 Task: Install  the REST Client extension in Visual Studio Code for testing API
Action: Mouse moved to (13, 138)
Screenshot: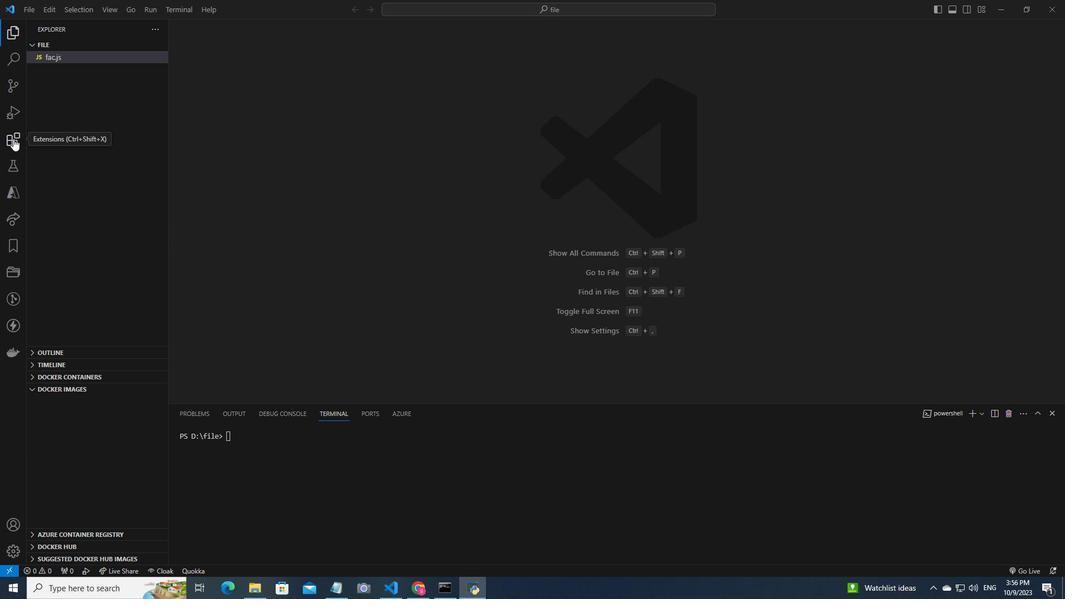
Action: Mouse pressed left at (13, 138)
Screenshot: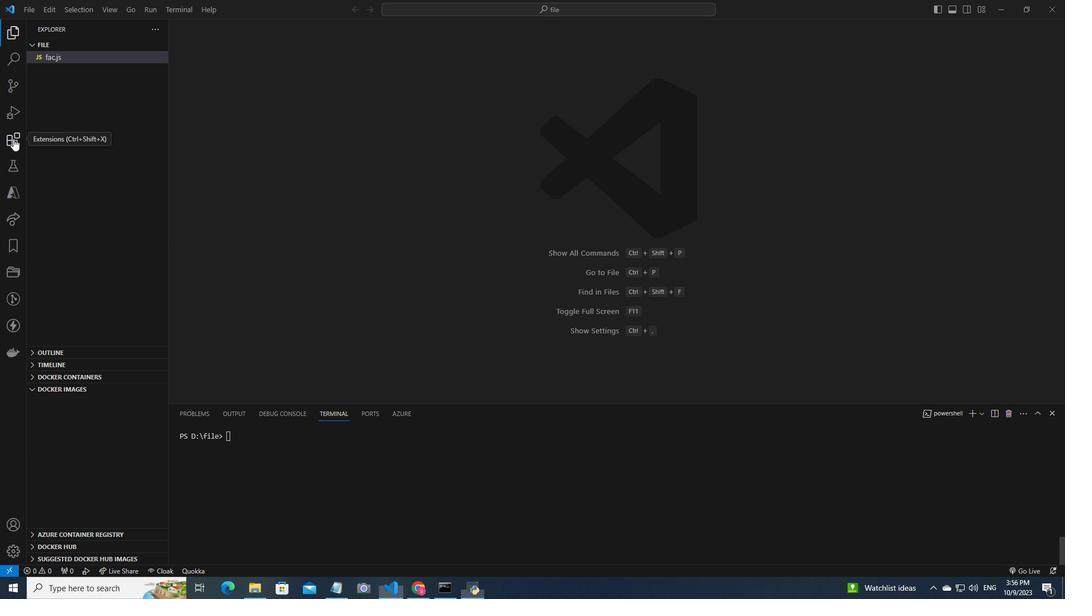 
Action: Mouse moved to (97, 49)
Screenshot: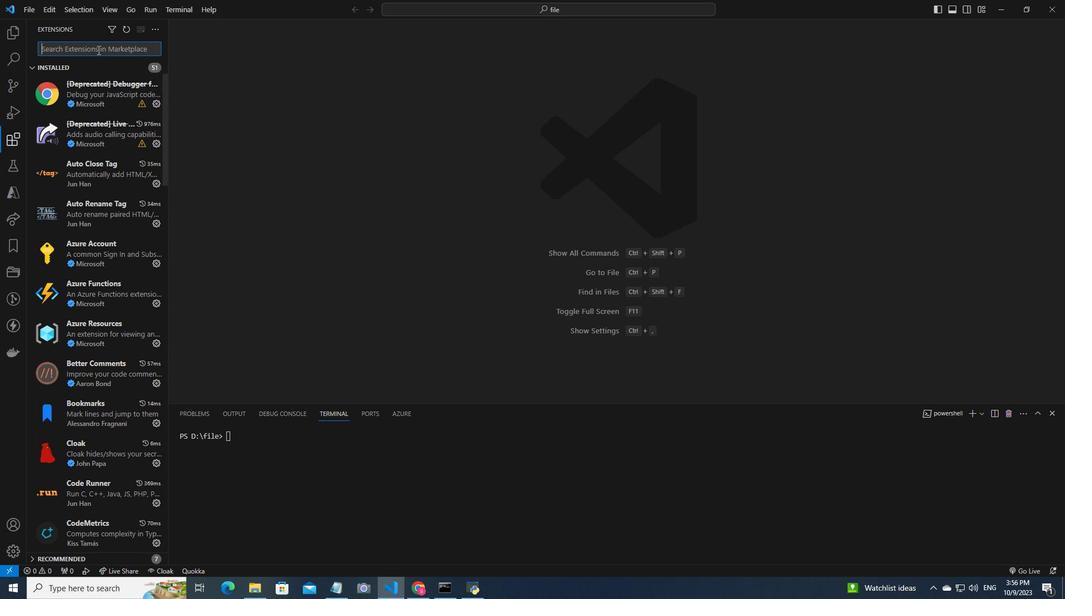 
Action: Mouse pressed left at (97, 49)
Screenshot: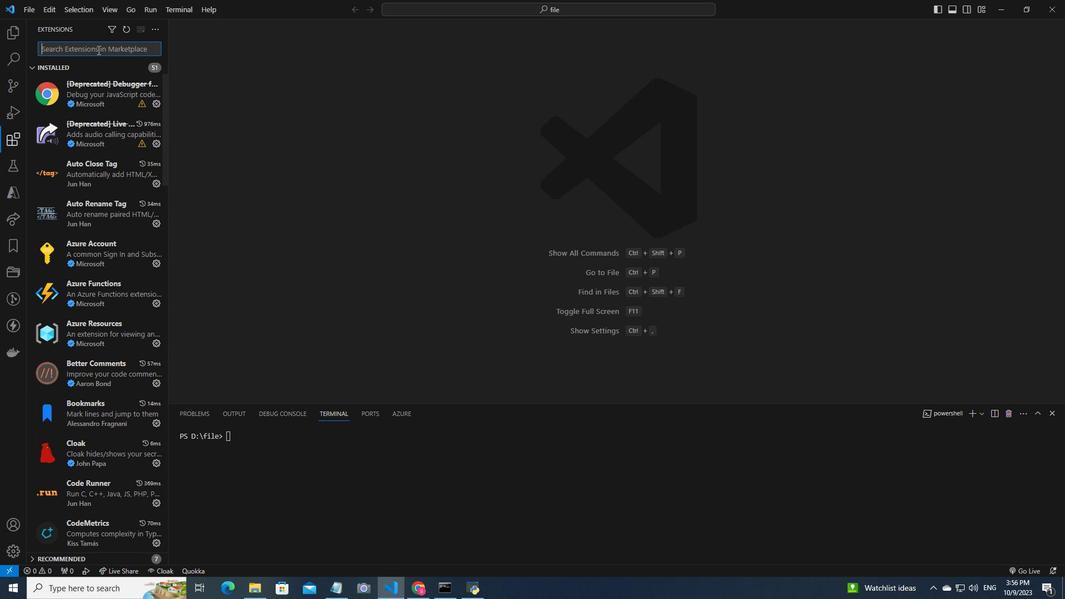 
Action: Key pressed r<Key.shift><Key.backspace><Key.shift>REST<Key.space><Key.shift><Key.shift><Key.shift><Key.shift><Key.shift><Key.shift><Key.shift><Key.shift><Key.shift><Key.shift><Key.shift><Key.shift><Key.shift><Key.shift><Key.shift><Key.shift><Key.shift><Key.shift><Key.shift><Key.shift><Key.shift><Key.shift><Key.shift><Key.shift><Key.shift><Key.shift><Key.shift><Key.shift><Key.shift><Key.shift><Key.shift><Key.shift><Key.shift><Key.shift><Key.shift><Key.shift><Key.shift><Key.shift><Key.shift><Key.shift><Key.shift><Key.shift><Key.shift><Key.shift><Key.shift>Client
Screenshot: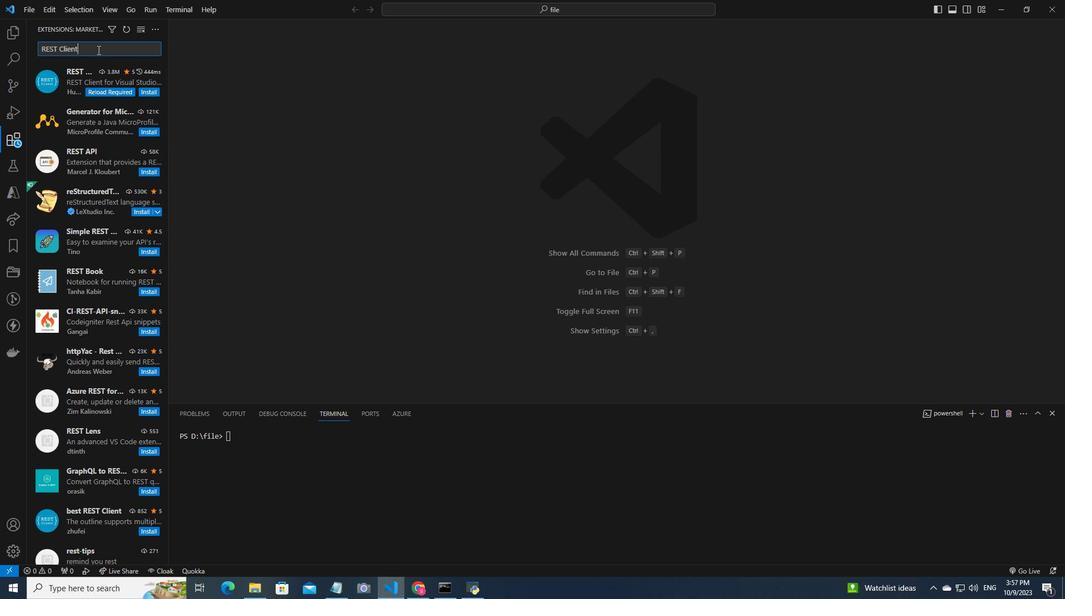 
Action: Mouse moved to (82, 83)
Screenshot: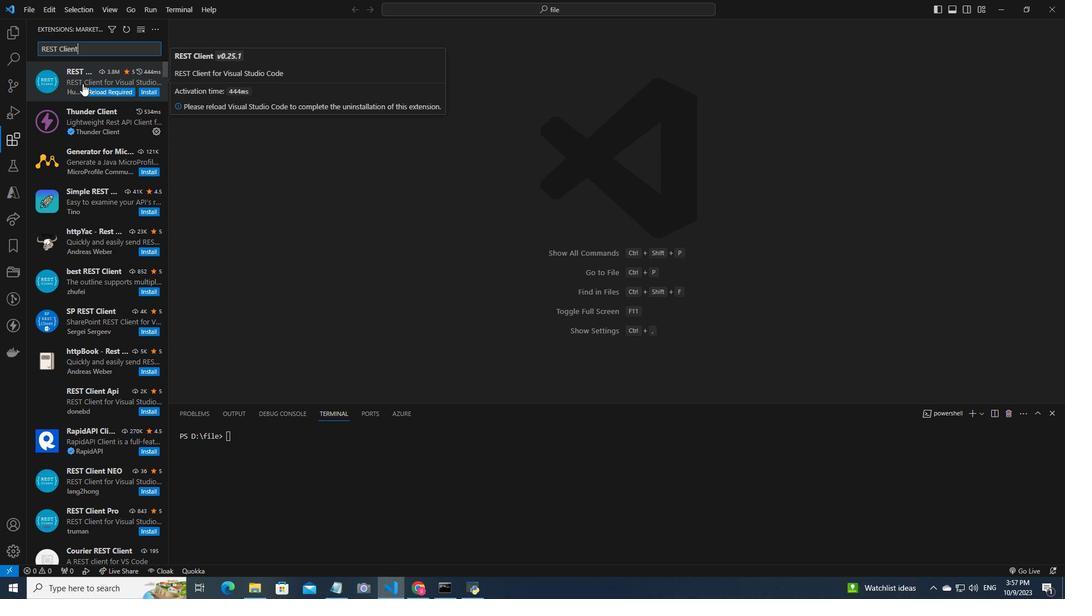 
Action: Mouse pressed left at (82, 83)
Screenshot: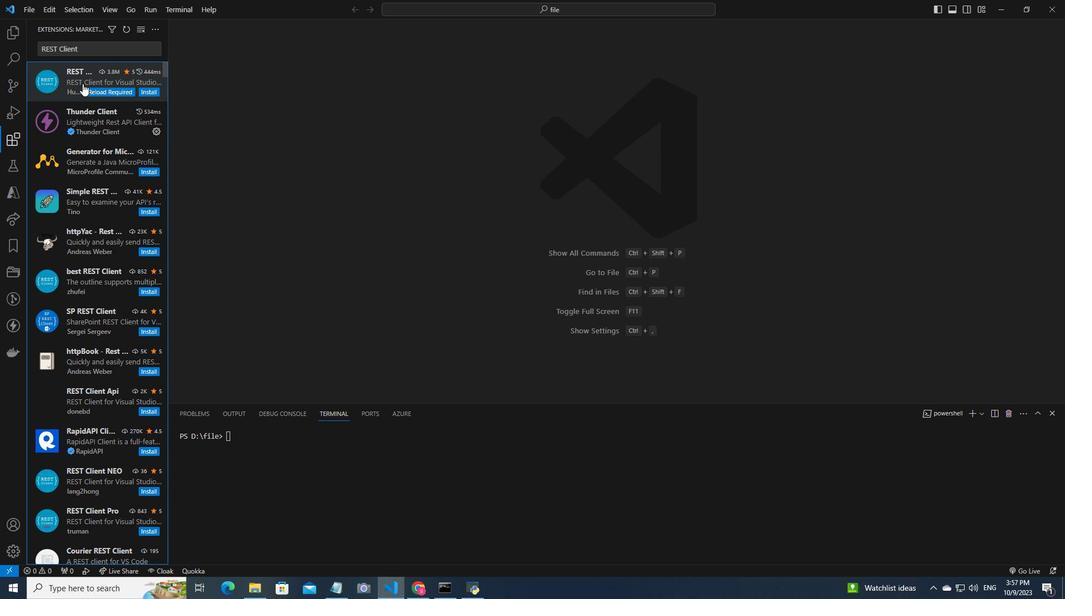 
Action: Mouse moved to (419, 112)
Screenshot: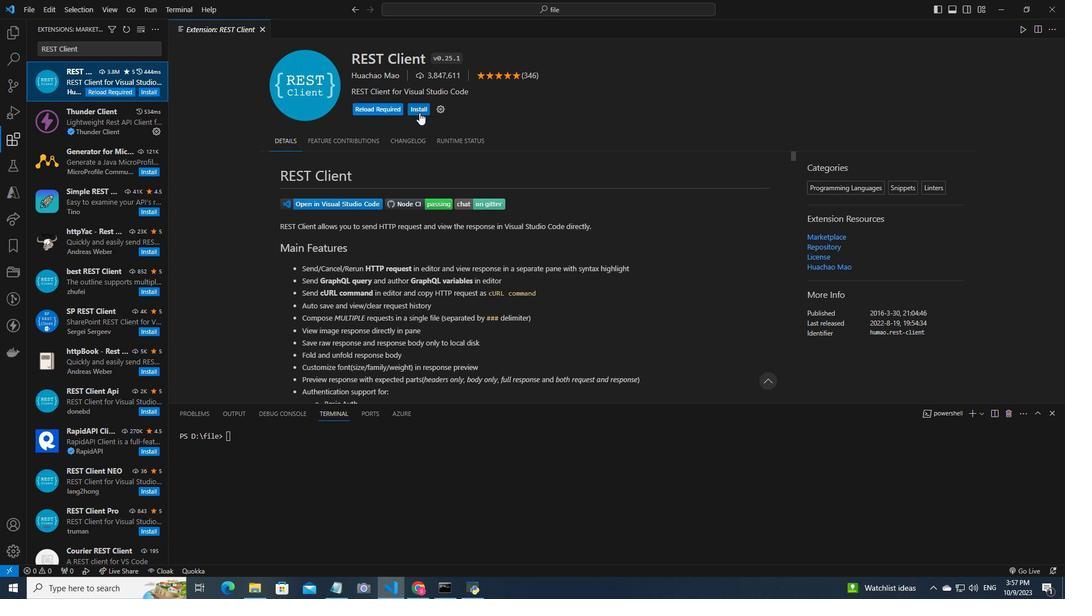 
Action: Mouse pressed left at (419, 112)
Screenshot: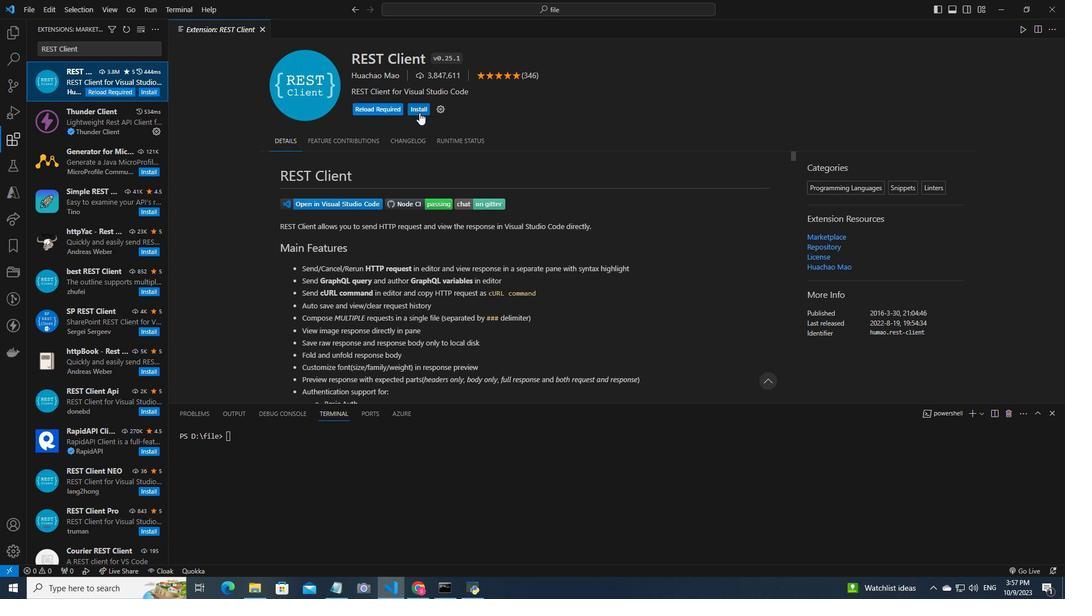 
Action: Mouse moved to (125, 30)
Screenshot: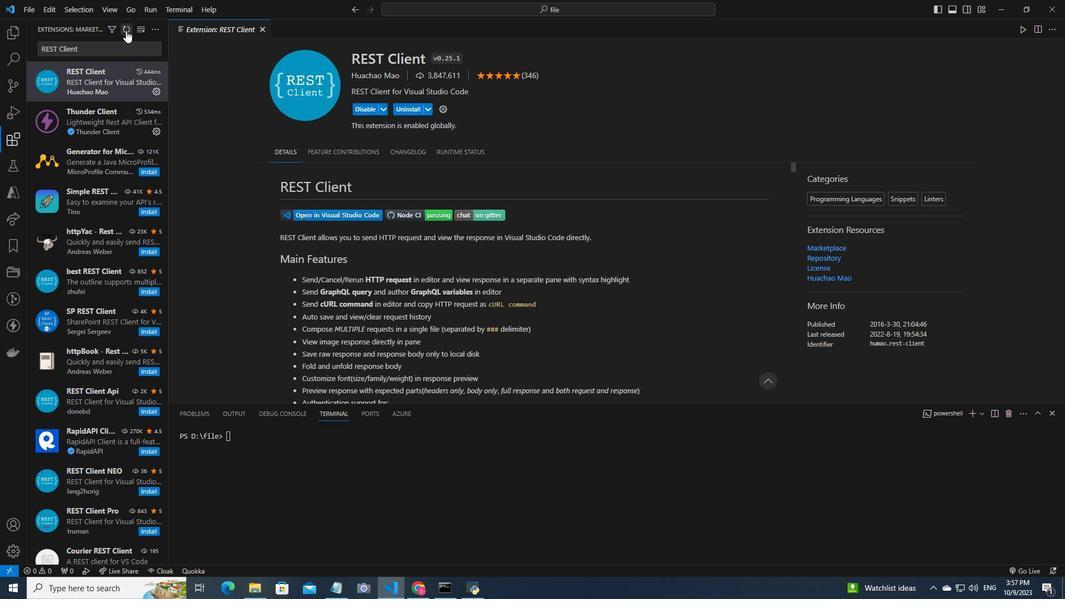 
Action: Mouse pressed left at (125, 30)
Screenshot: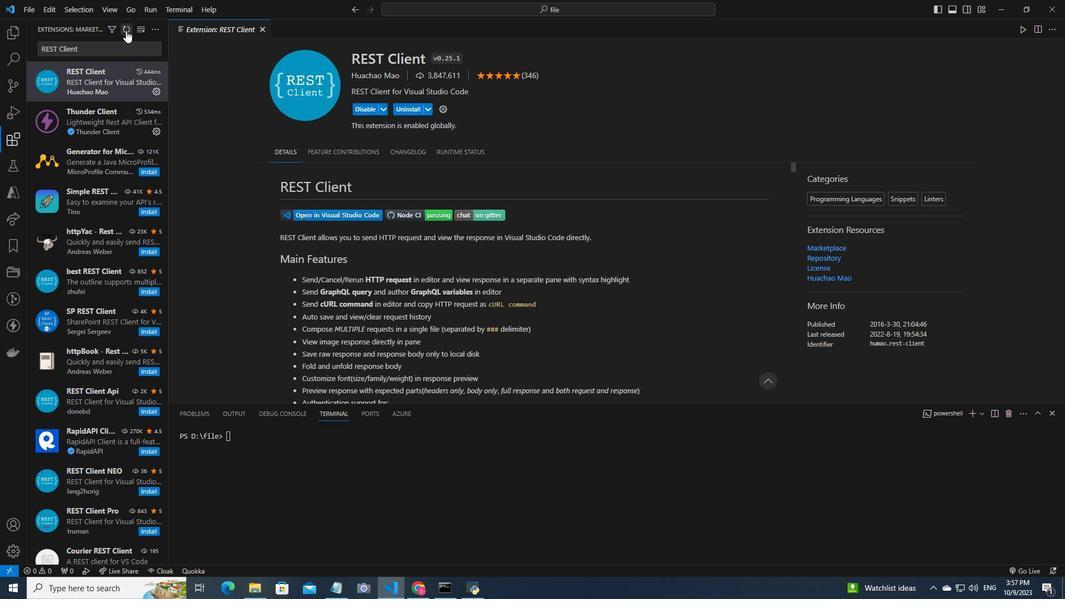 
Action: Mouse moved to (152, 91)
Screenshot: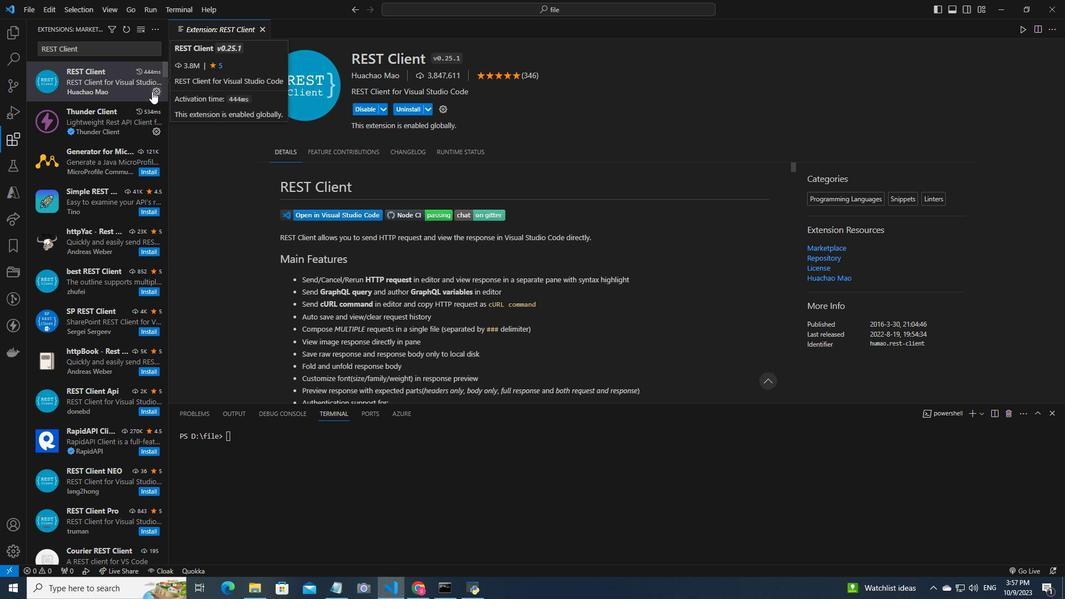 
Action: Mouse pressed left at (152, 91)
Screenshot: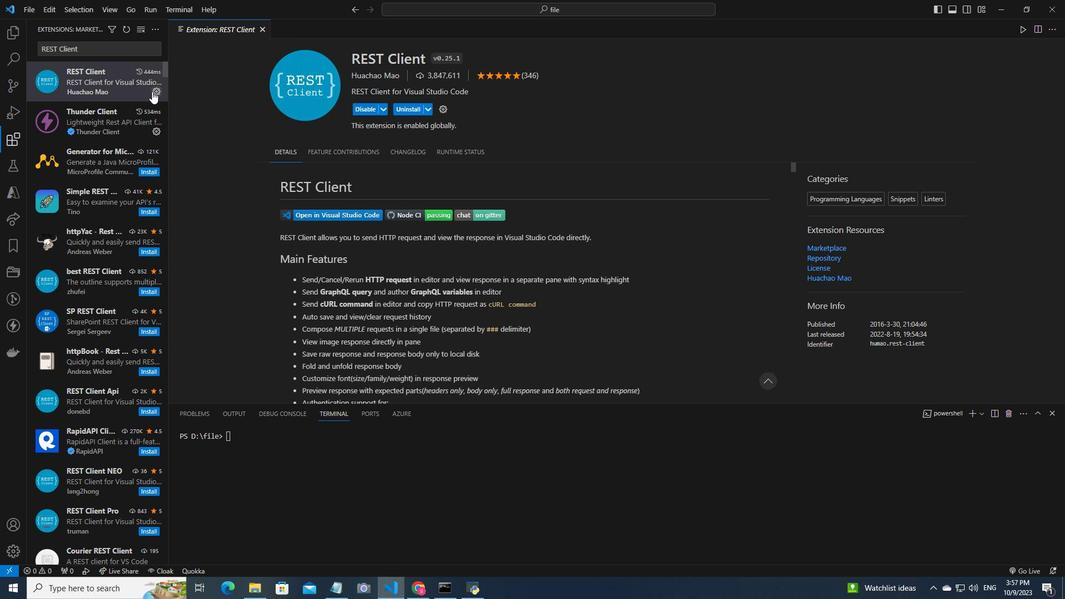 
Action: Mouse moved to (249, 179)
Screenshot: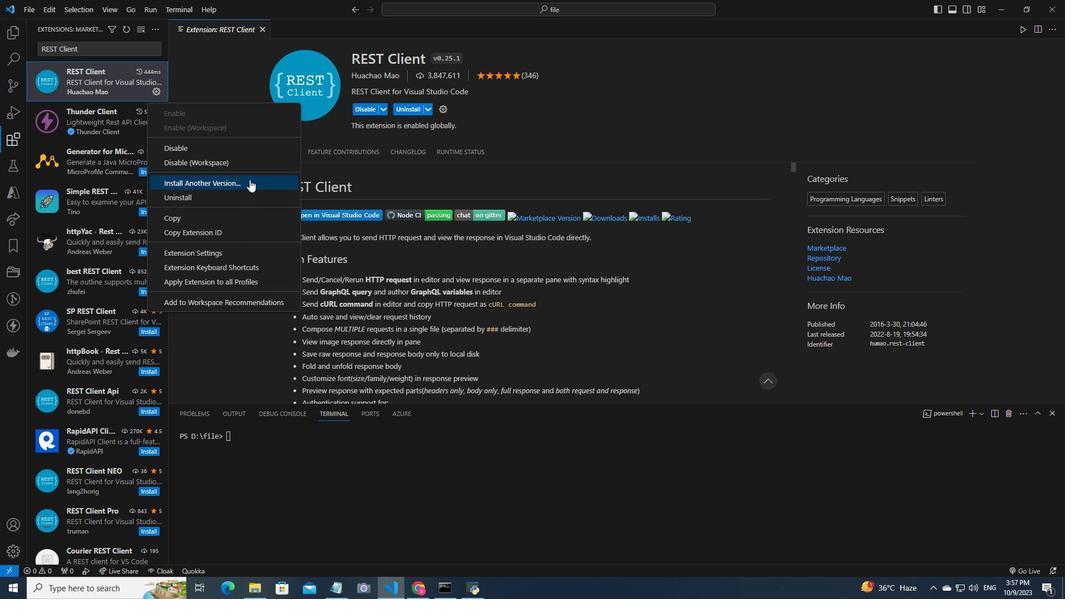 
Action: Mouse pressed left at (249, 179)
Screenshot: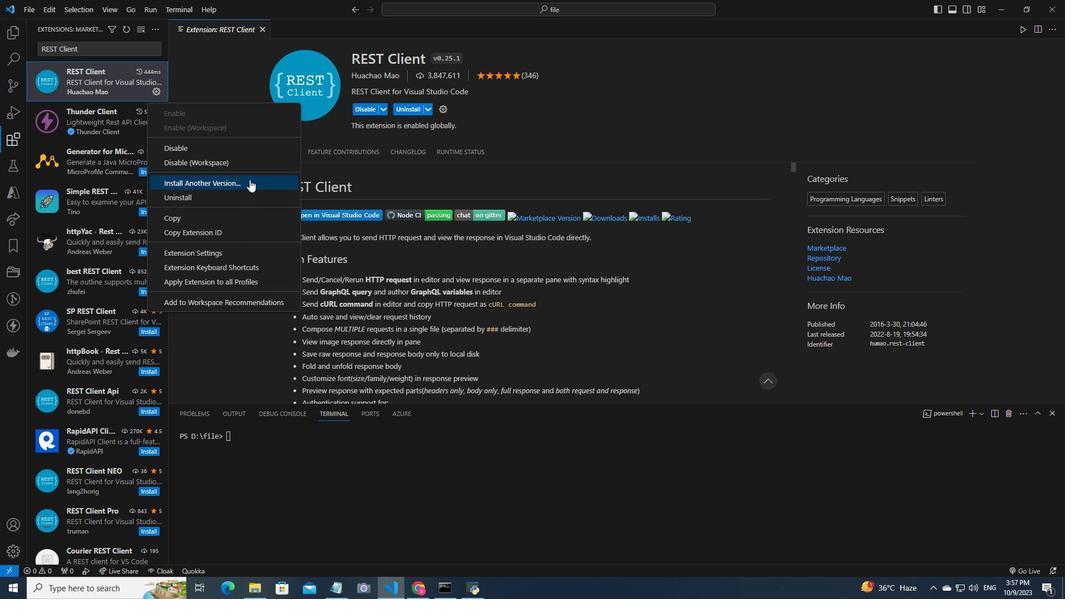 
Action: Mouse moved to (822, 104)
Screenshot: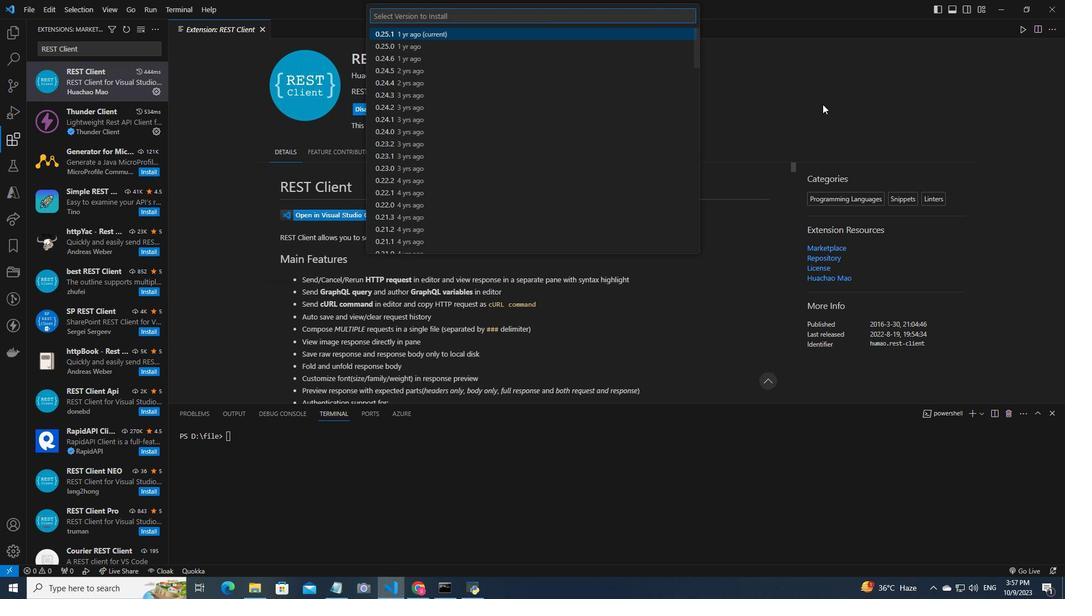 
Action: Mouse pressed left at (822, 104)
Screenshot: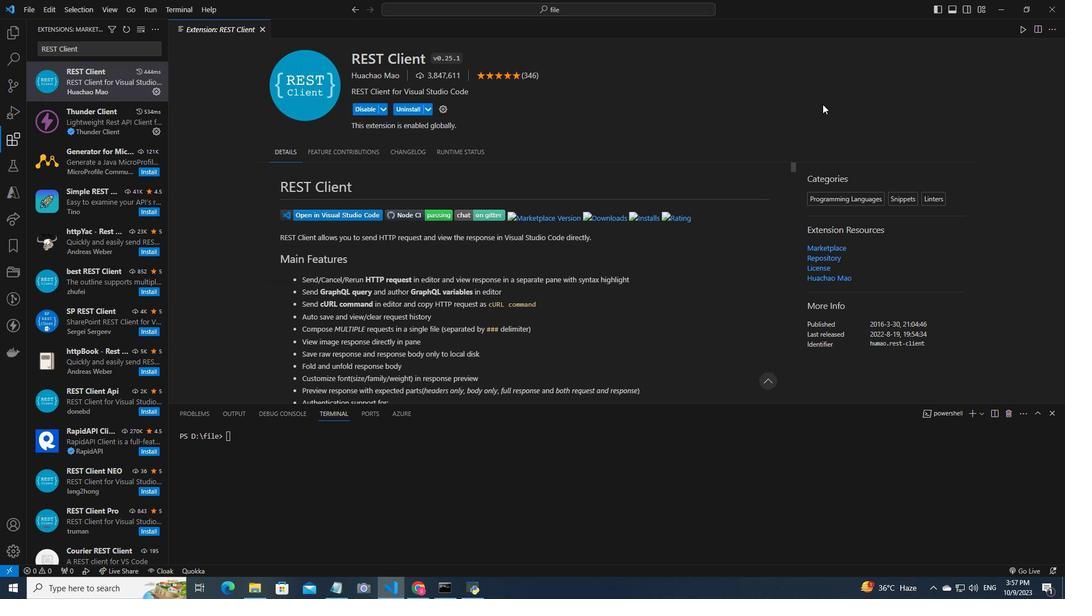 
Action: Mouse moved to (16, 31)
Screenshot: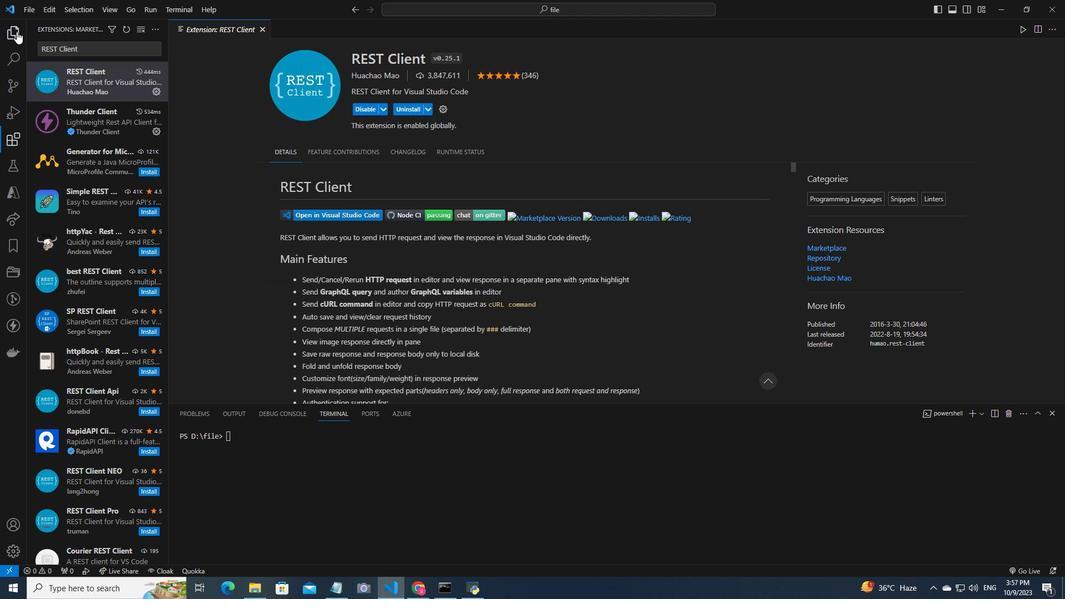 
Action: Mouse pressed left at (16, 31)
Screenshot: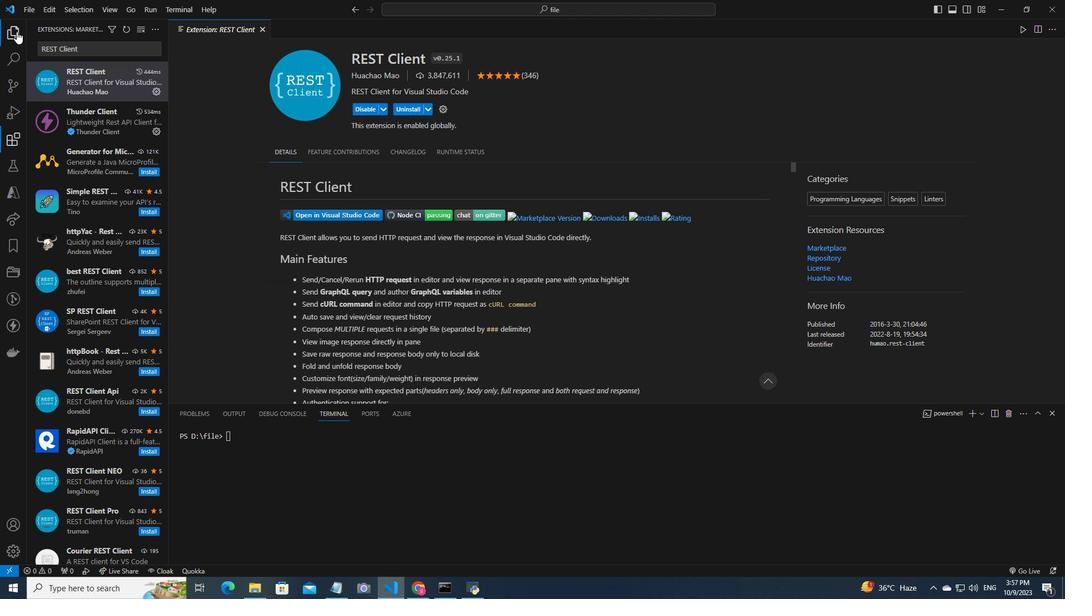 
Action: Mouse moved to (411, 156)
Screenshot: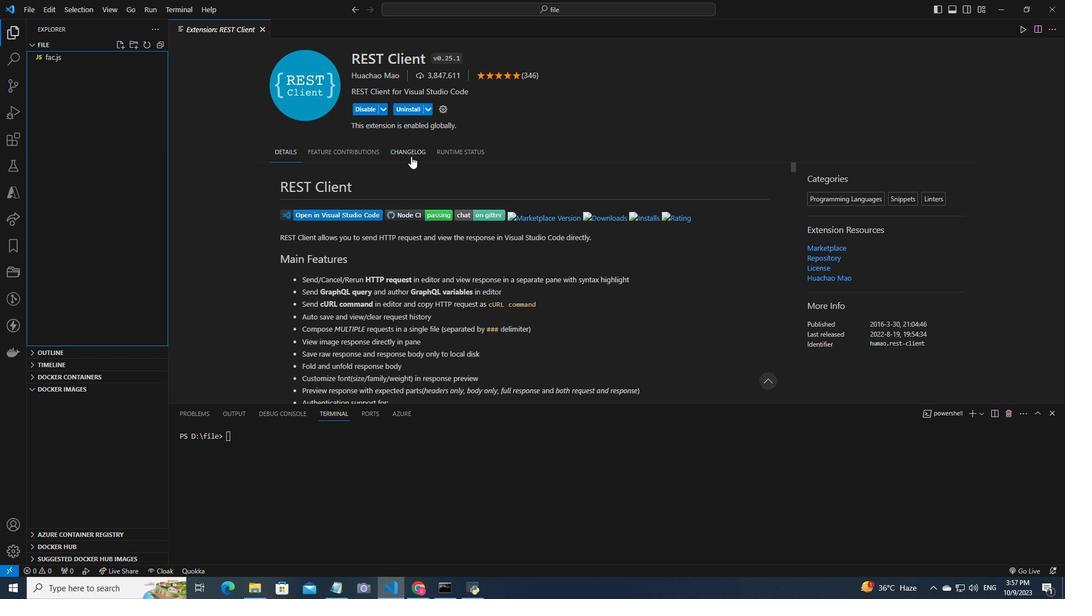 
Action: Mouse scrolled (411, 155) with delta (0, 0)
Screenshot: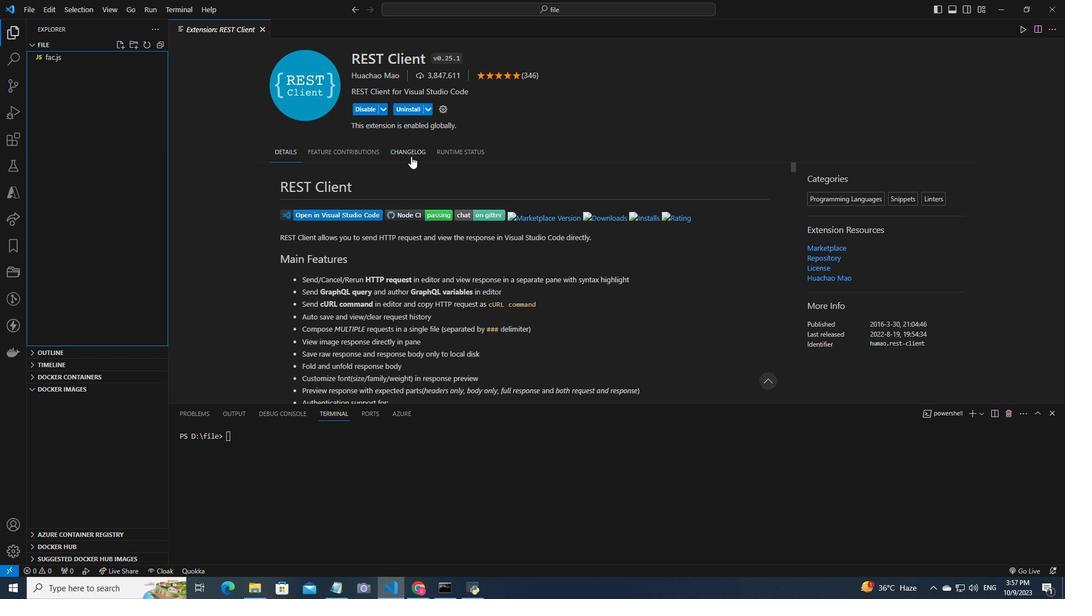 
Action: Mouse scrolled (411, 155) with delta (0, 0)
Screenshot: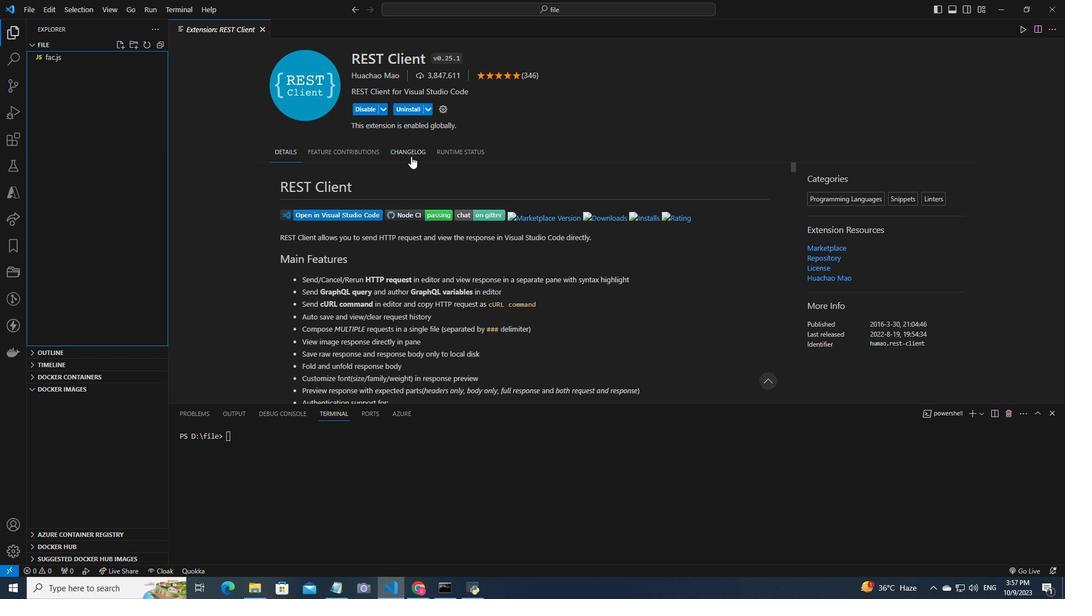 
Action: Mouse scrolled (411, 155) with delta (0, 0)
Screenshot: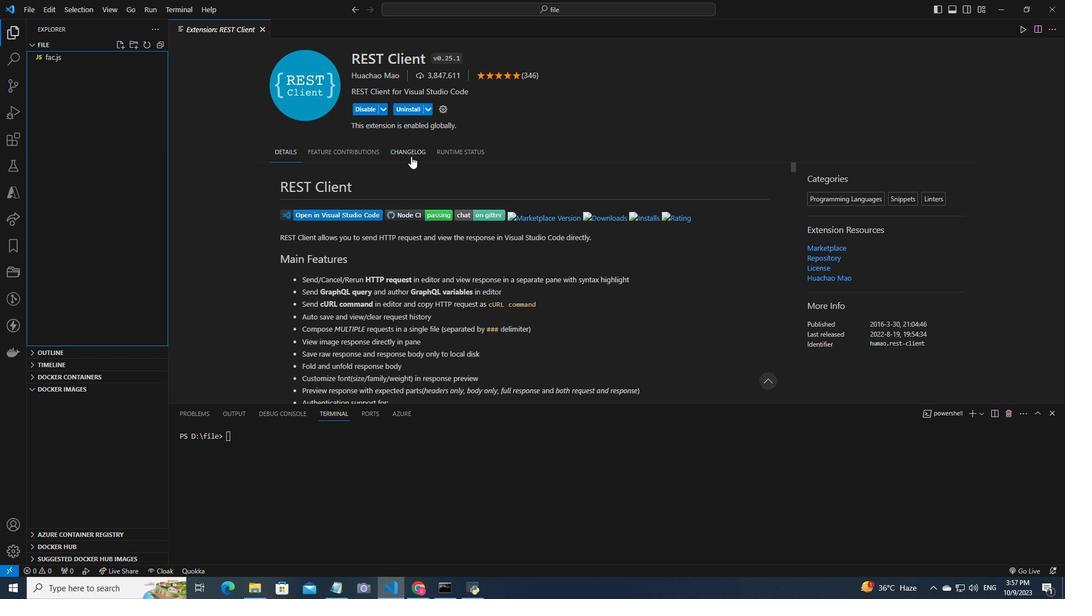 
Action: Mouse scrolled (411, 155) with delta (0, 0)
Screenshot: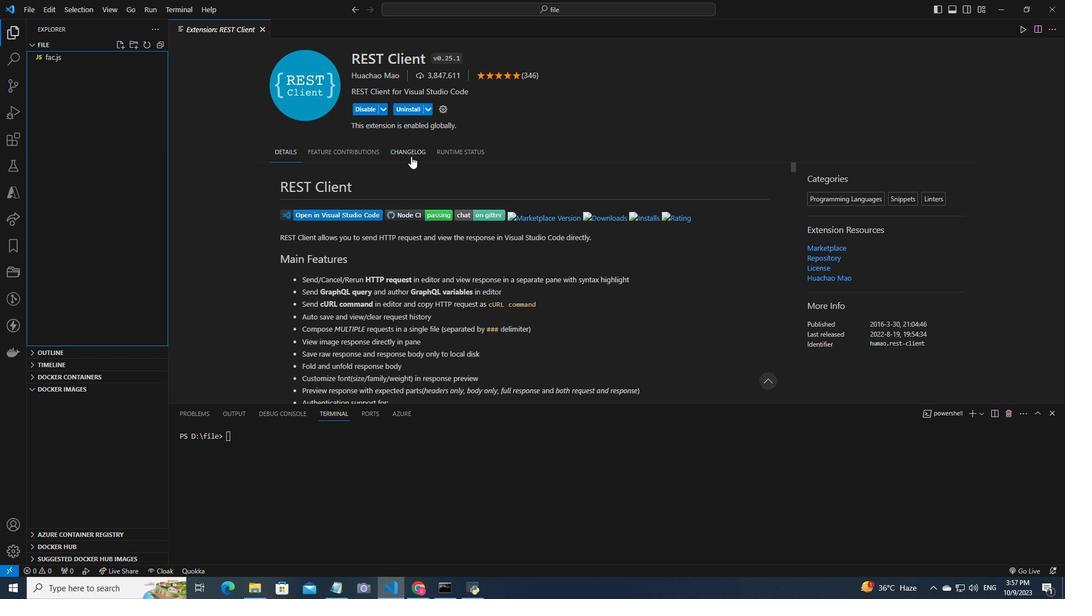 
Action: Mouse scrolled (411, 155) with delta (0, 0)
Screenshot: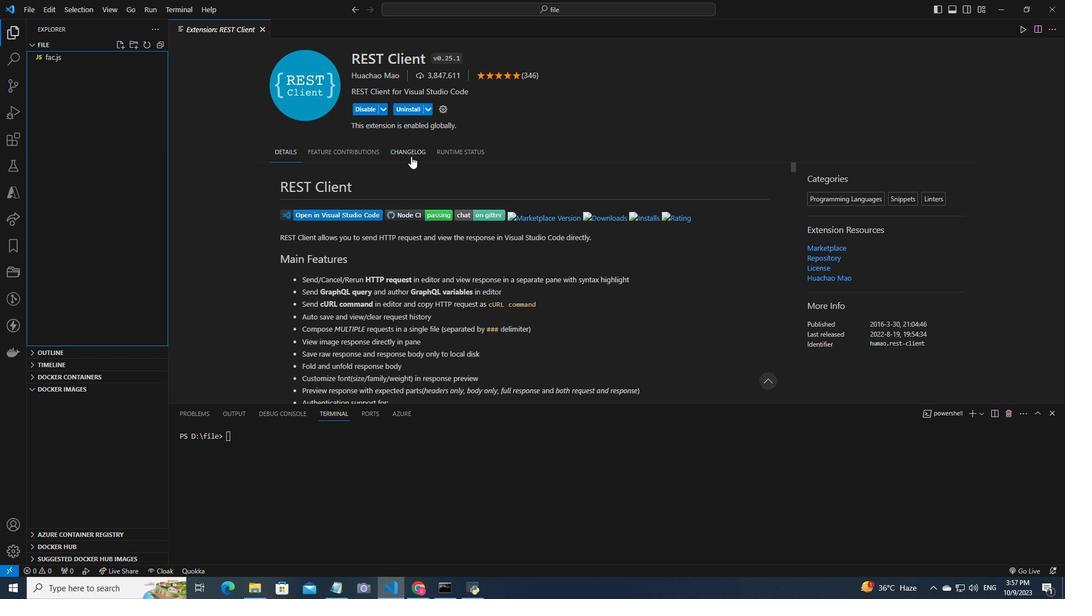 
Action: Mouse moved to (332, 148)
Screenshot: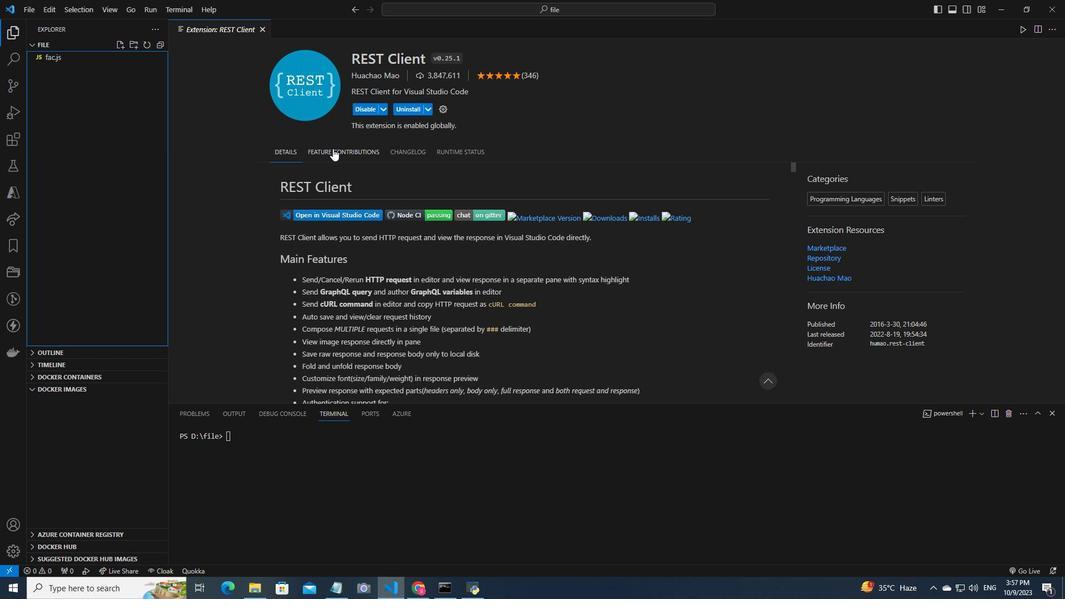 
Action: Mouse pressed left at (332, 148)
Screenshot: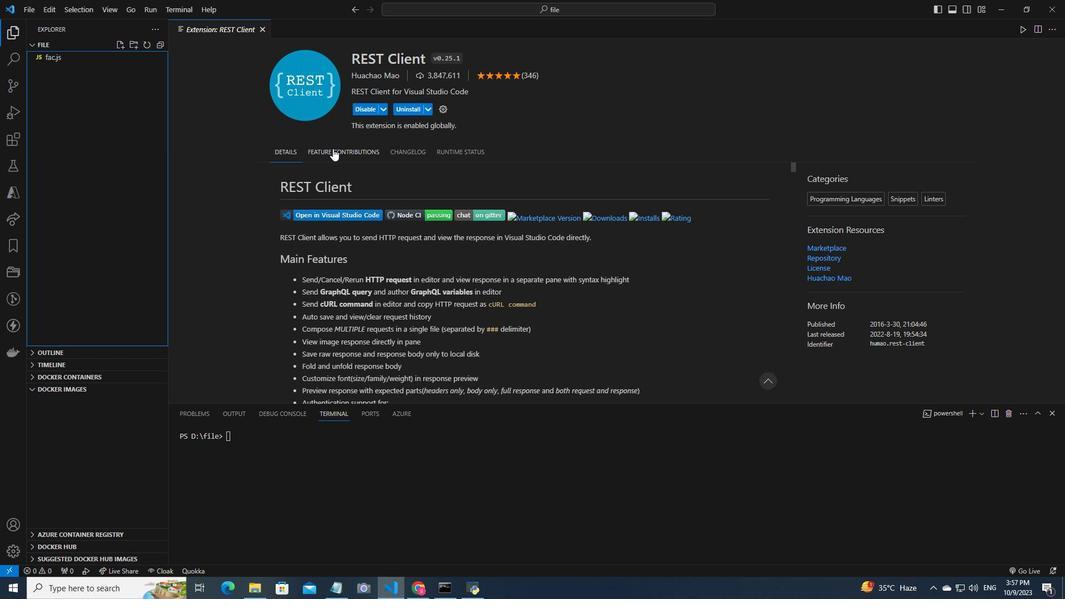 
Action: Mouse moved to (263, 31)
Screenshot: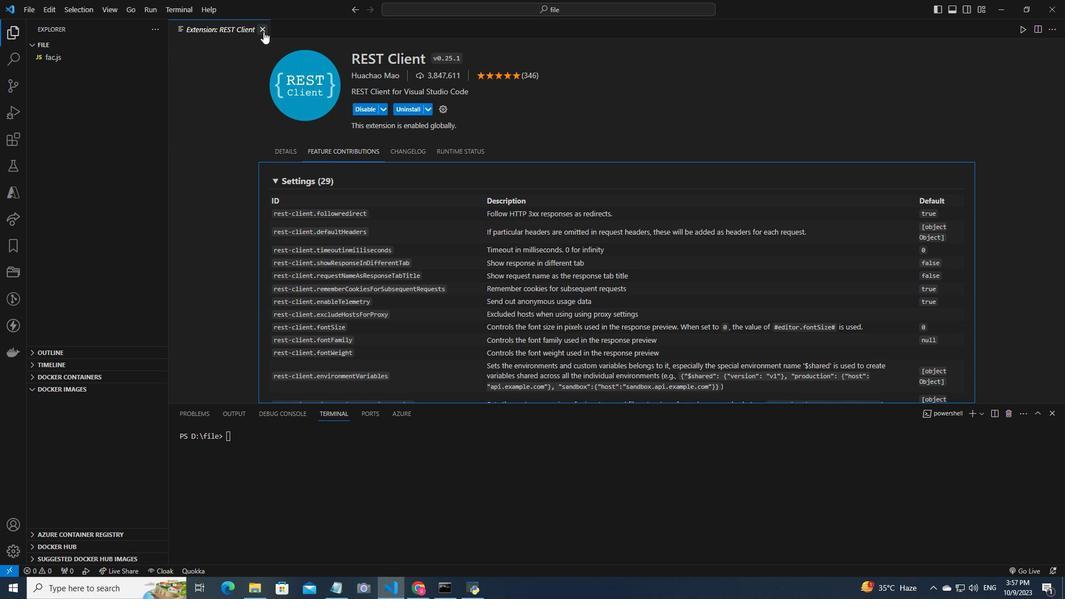 
Action: Mouse pressed left at (263, 31)
Screenshot: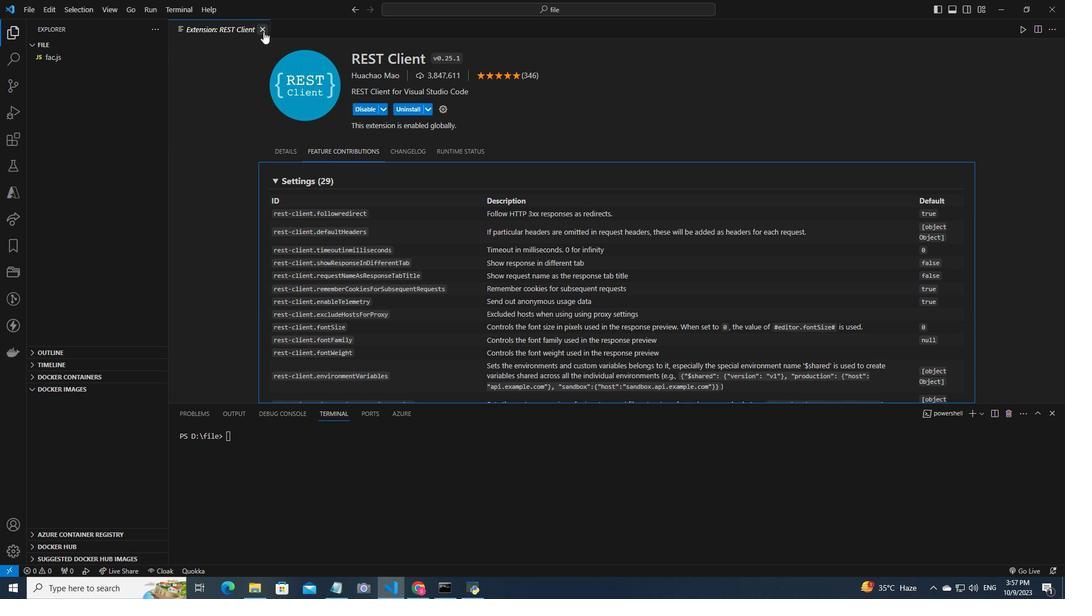 
Action: Mouse moved to (14, 135)
Screenshot: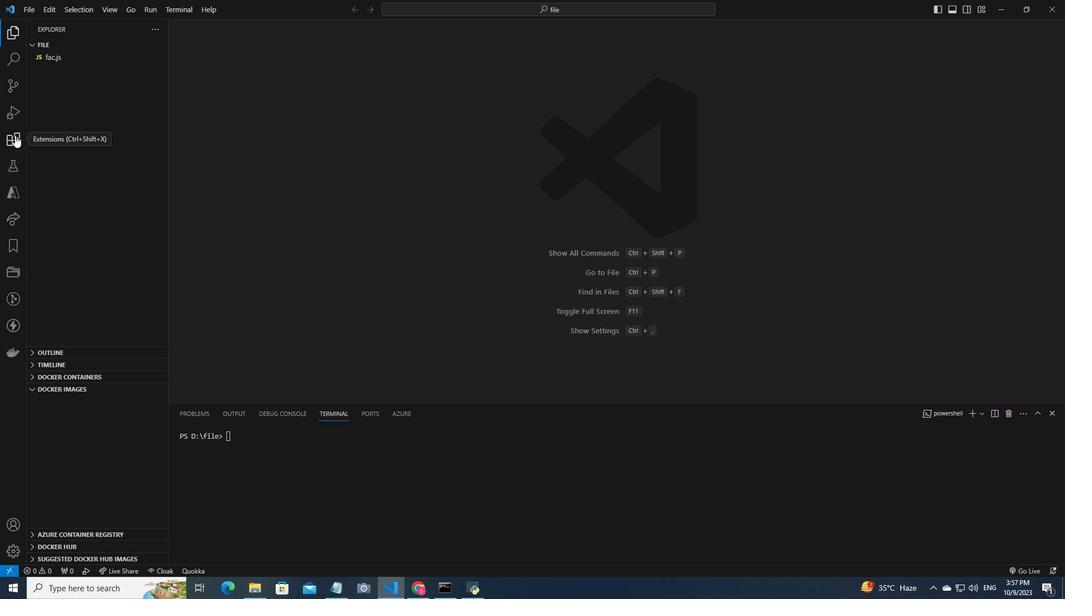 
Action: Mouse pressed left at (14, 135)
Screenshot: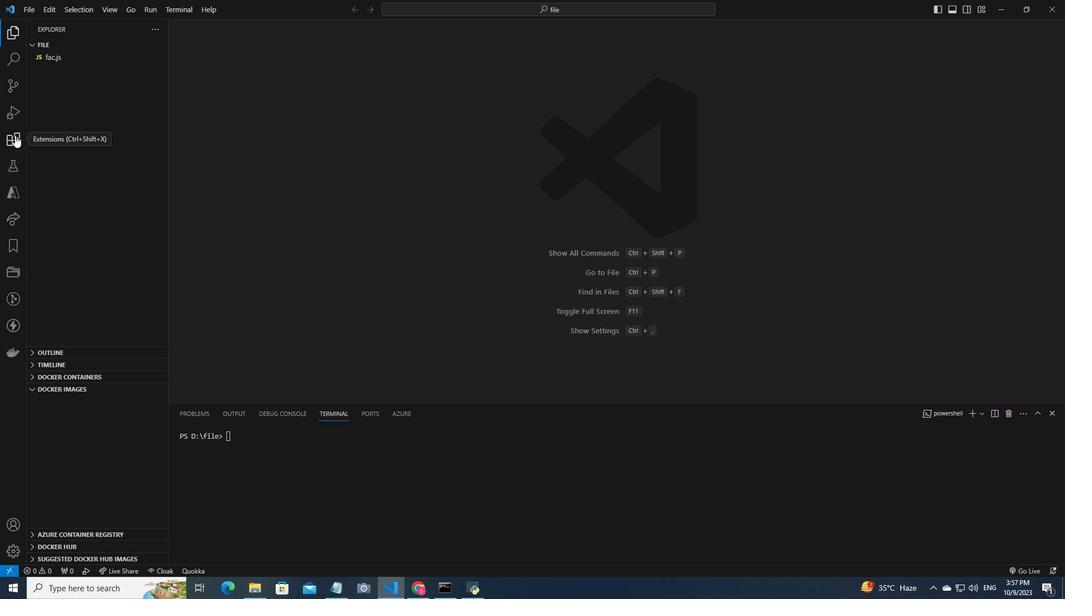 
Action: Mouse moved to (155, 92)
Screenshot: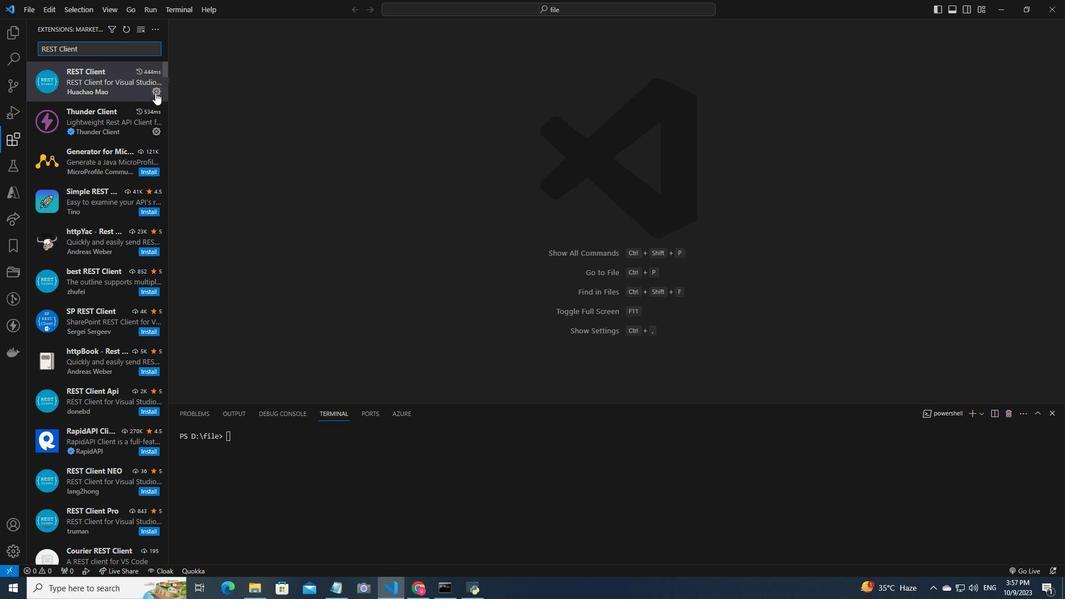 
Action: Mouse pressed left at (155, 92)
Screenshot: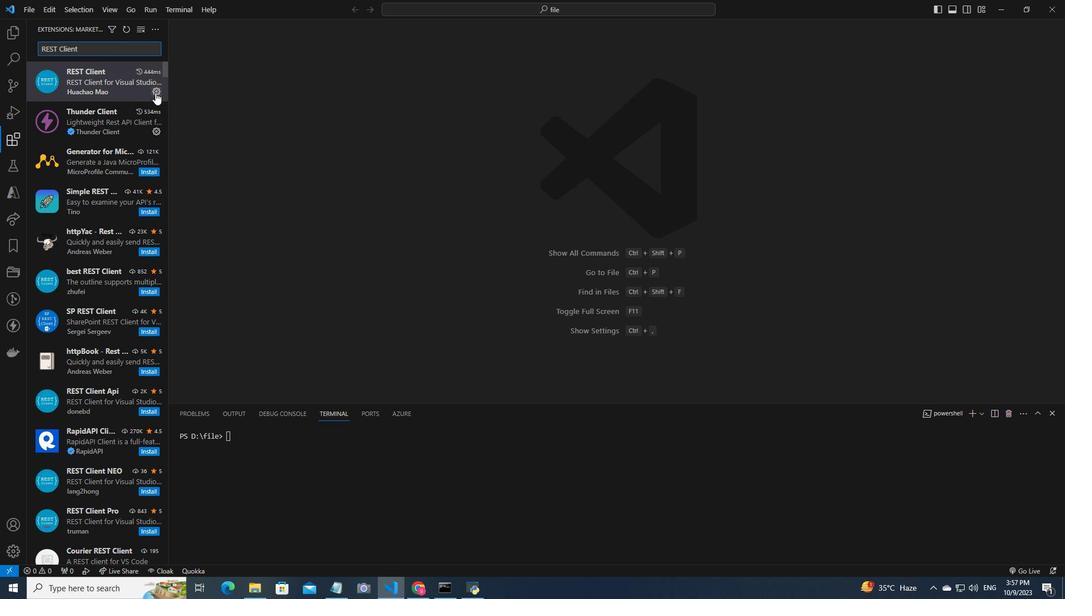 
Action: Mouse moved to (204, 182)
Screenshot: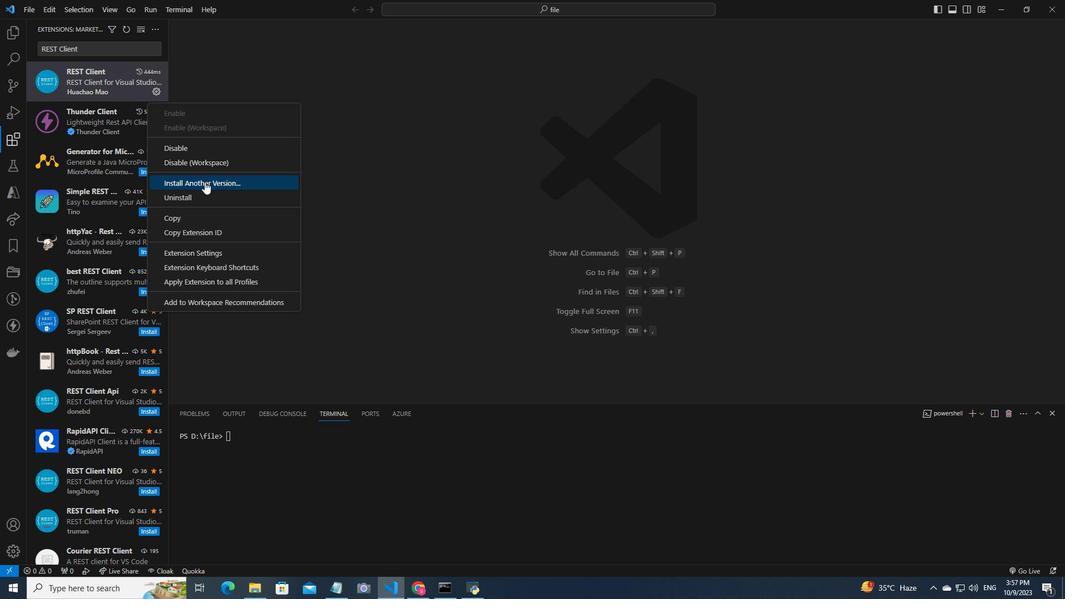 
Action: Mouse pressed left at (204, 182)
Screenshot: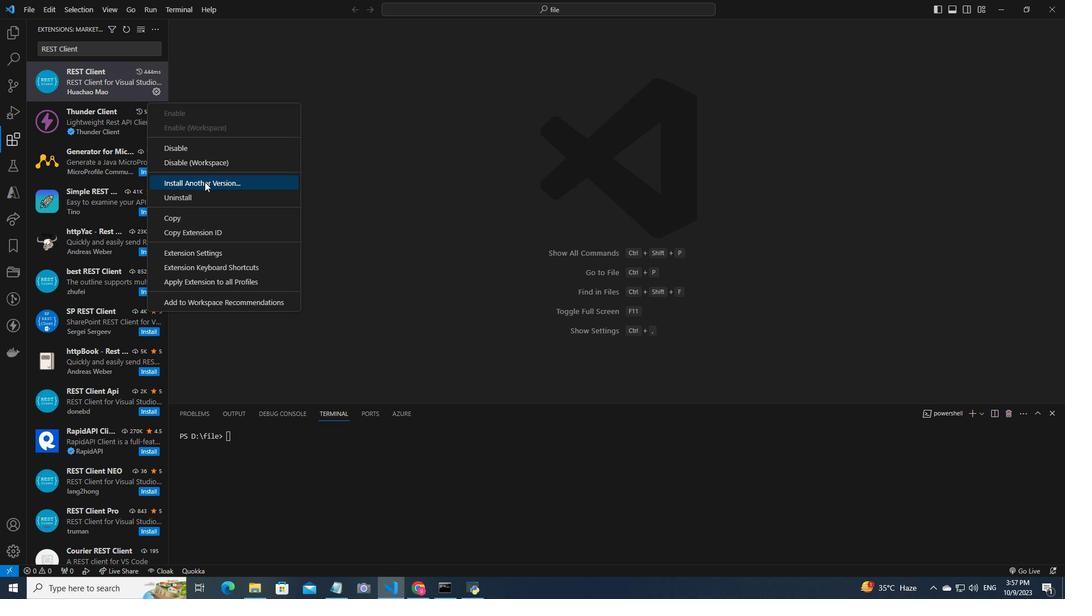 
Action: Mouse moved to (824, 180)
Screenshot: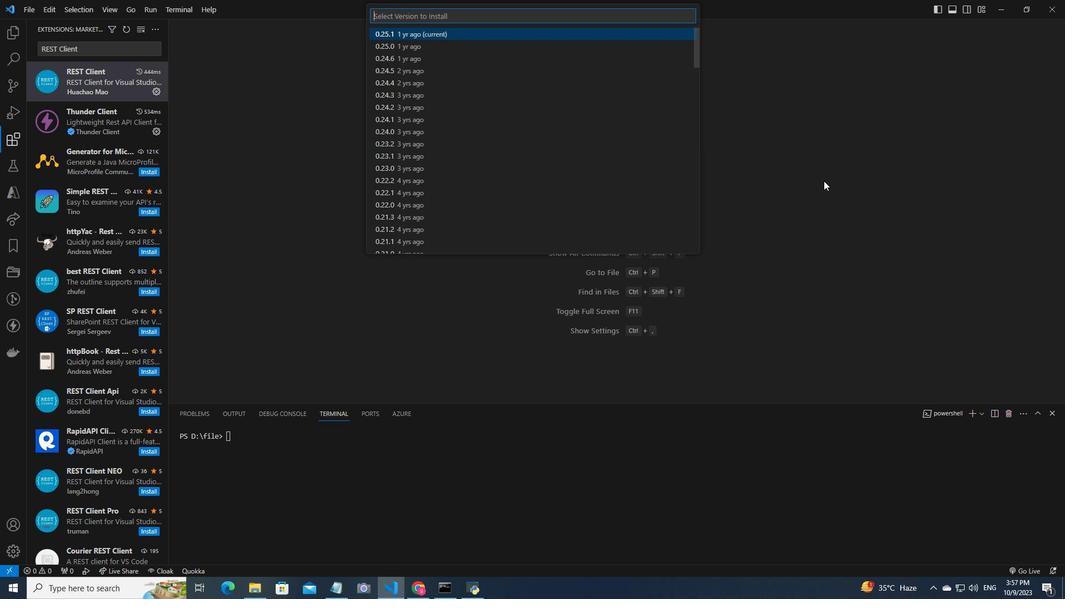 
